 Task: Add a condition where "Ticket status Contains at least one of the following Open" in new tickets in your groups.
Action: Mouse moved to (151, 515)
Screenshot: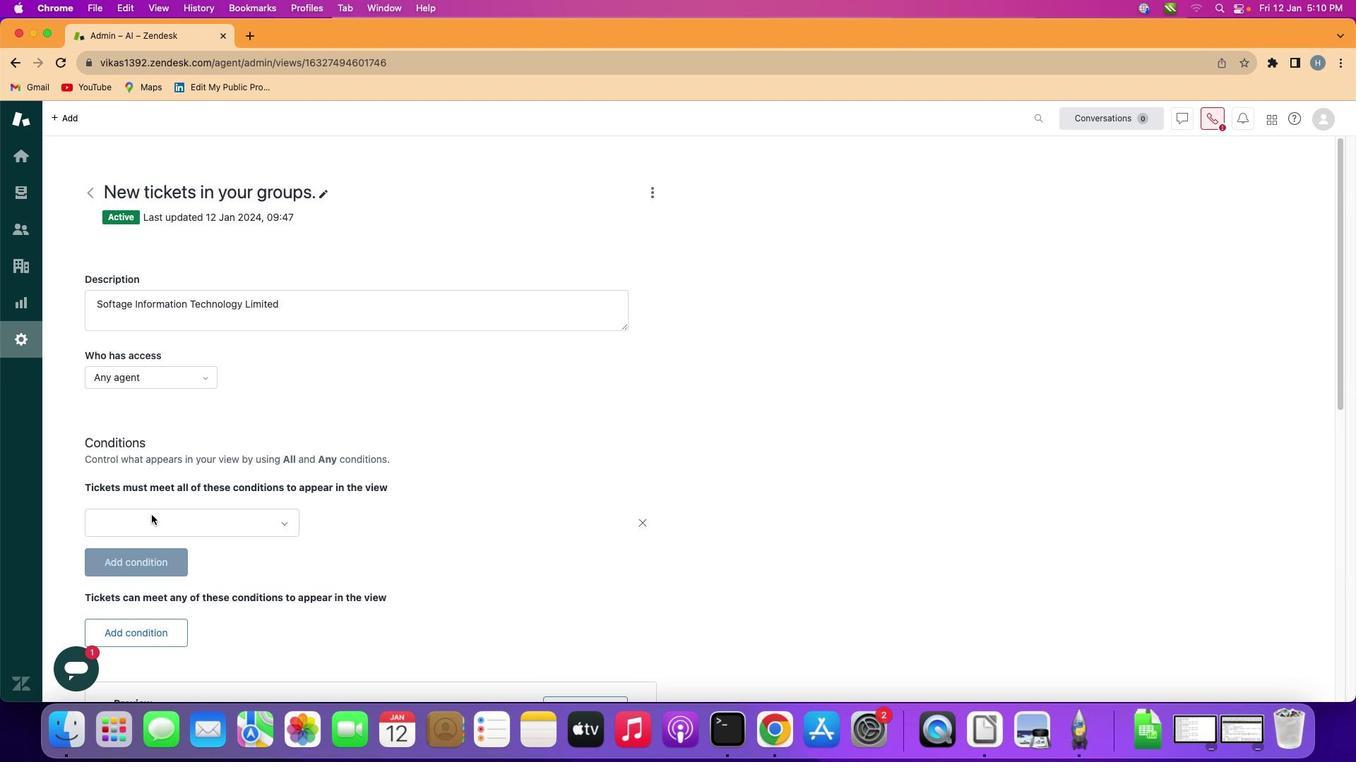 
Action: Mouse pressed left at (151, 515)
Screenshot: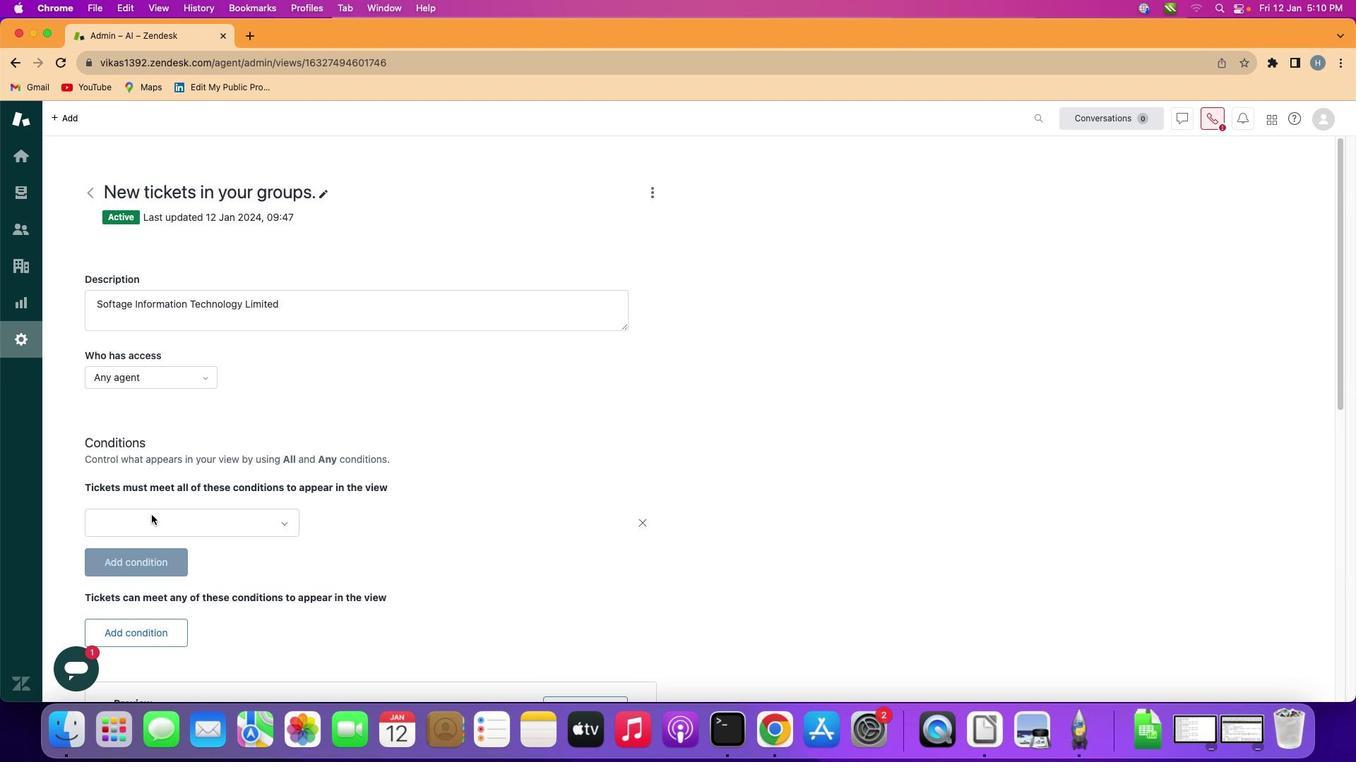 
Action: Mouse moved to (217, 520)
Screenshot: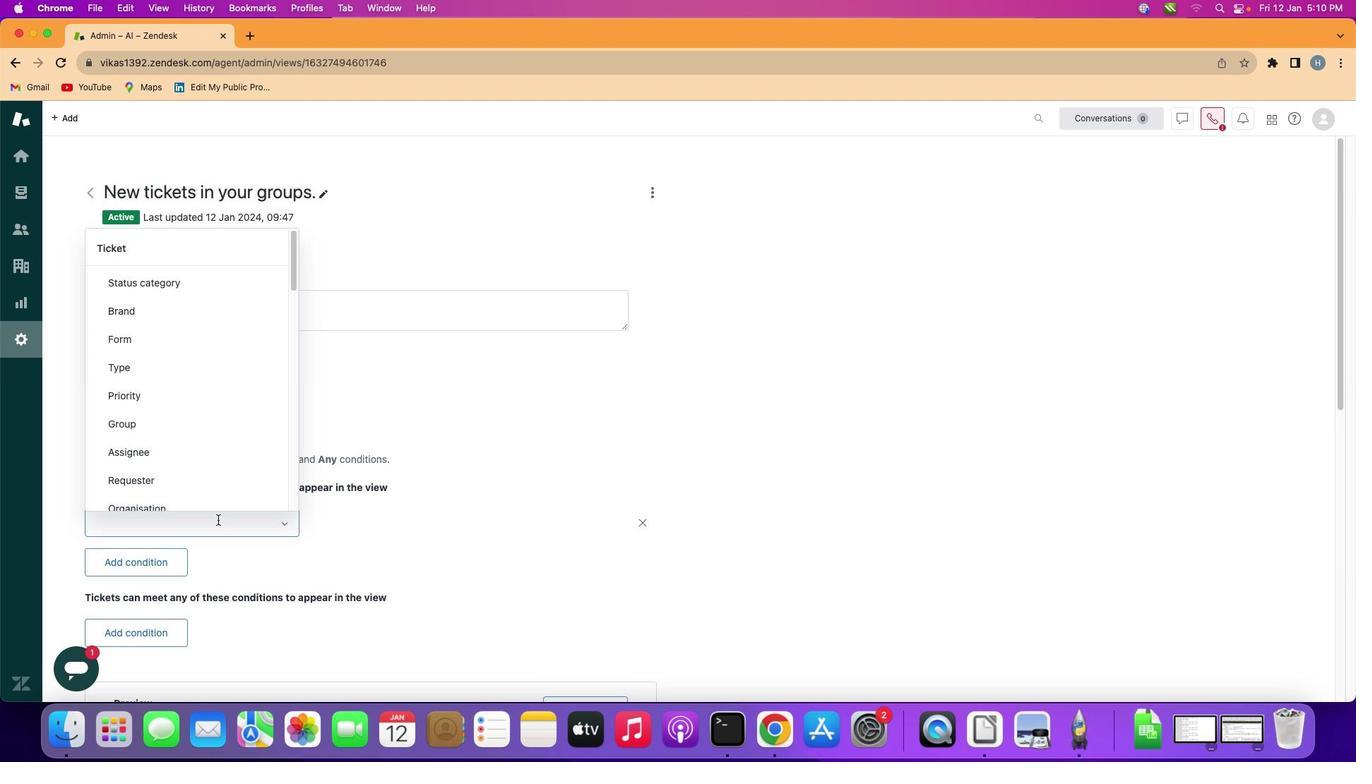 
Action: Mouse pressed left at (217, 520)
Screenshot: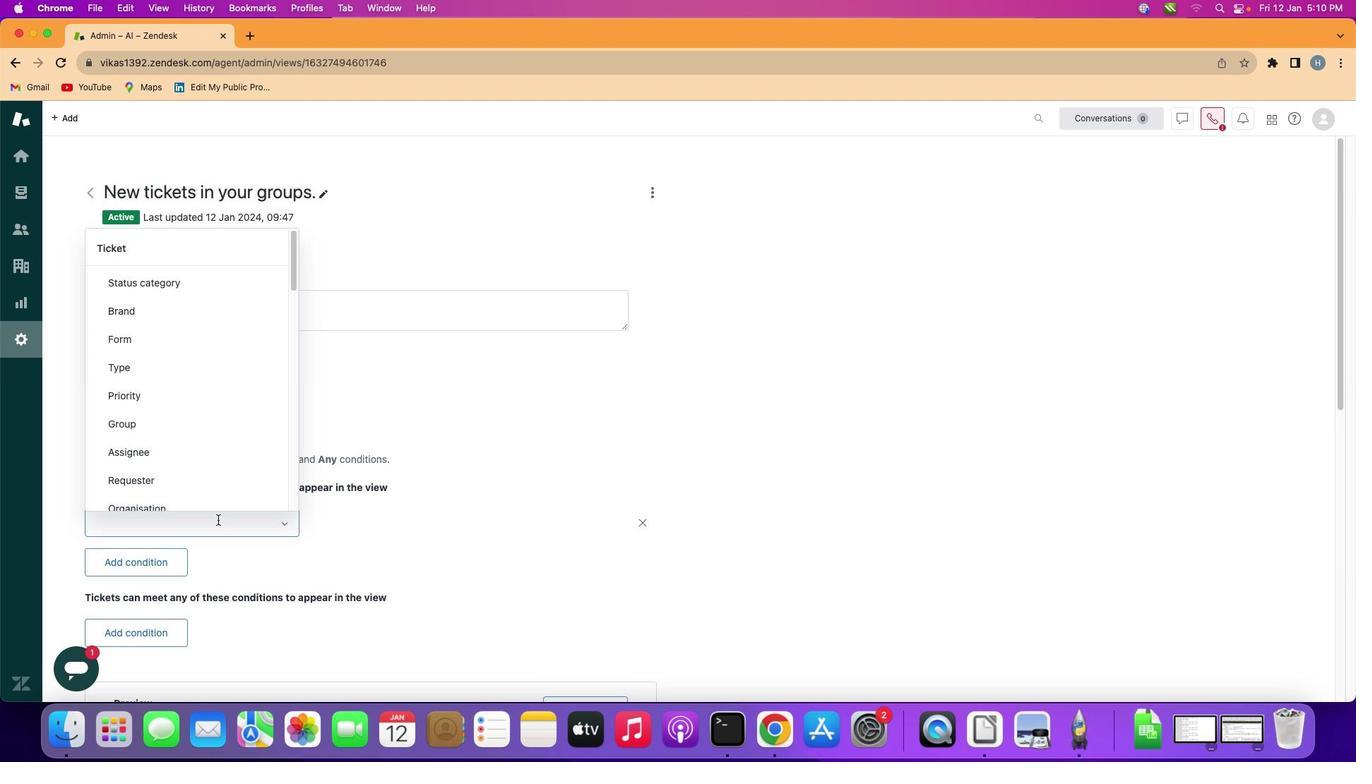 
Action: Mouse moved to (192, 393)
Screenshot: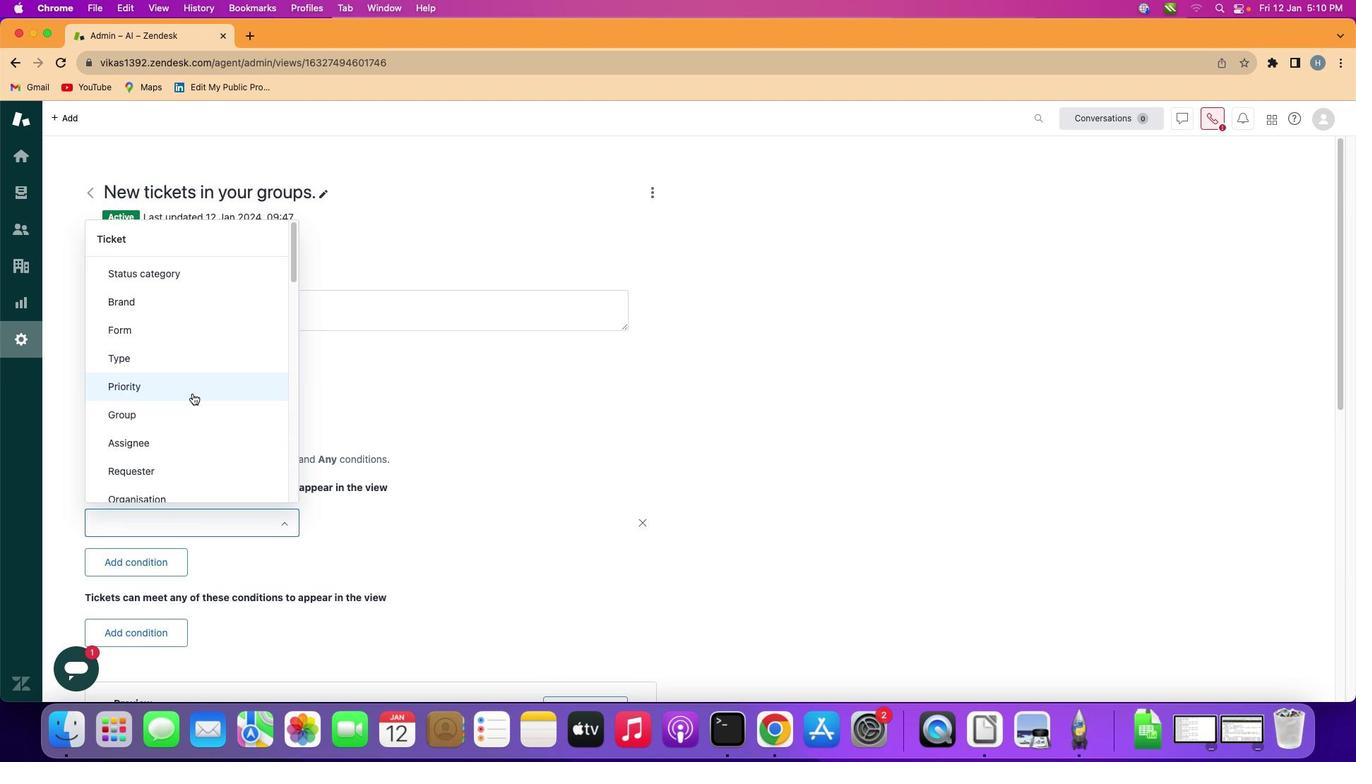 
Action: Mouse scrolled (192, 393) with delta (0, 0)
Screenshot: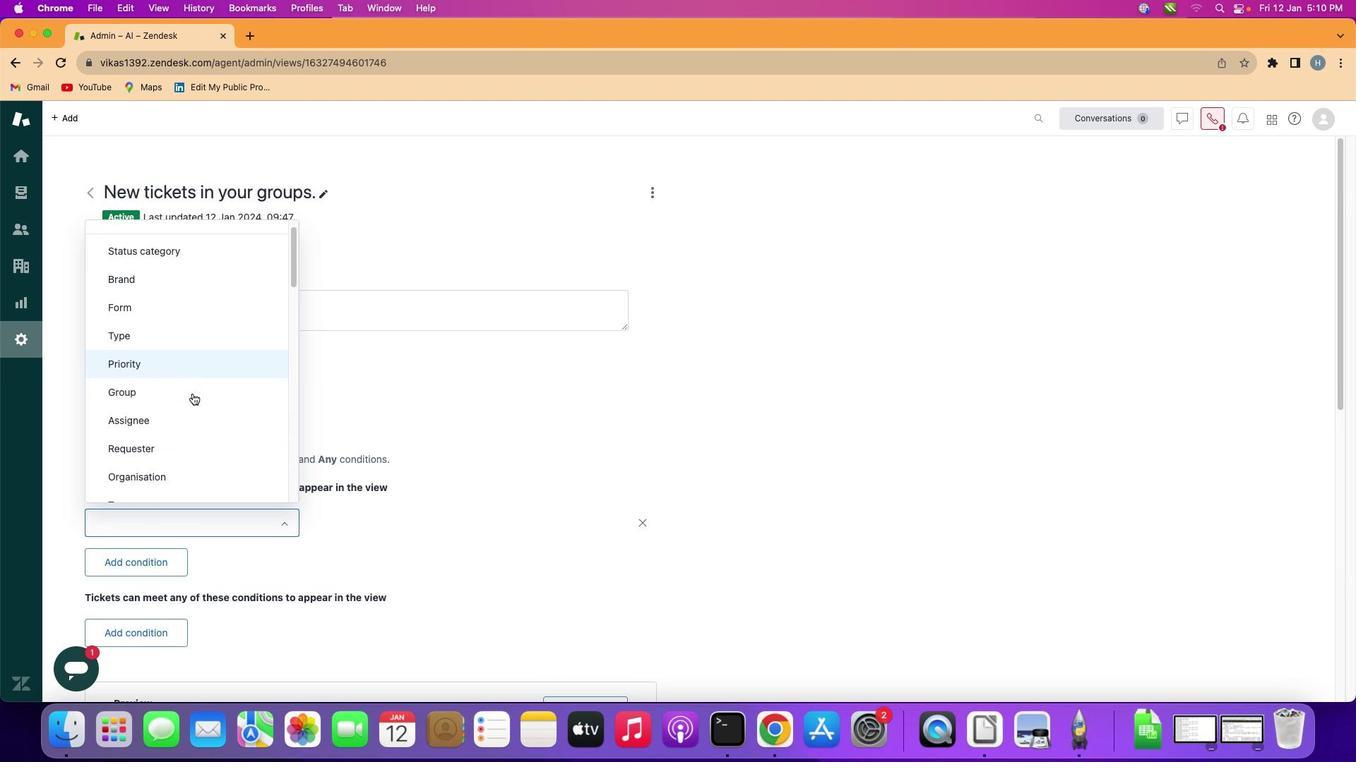 
Action: Mouse scrolled (192, 393) with delta (0, 0)
Screenshot: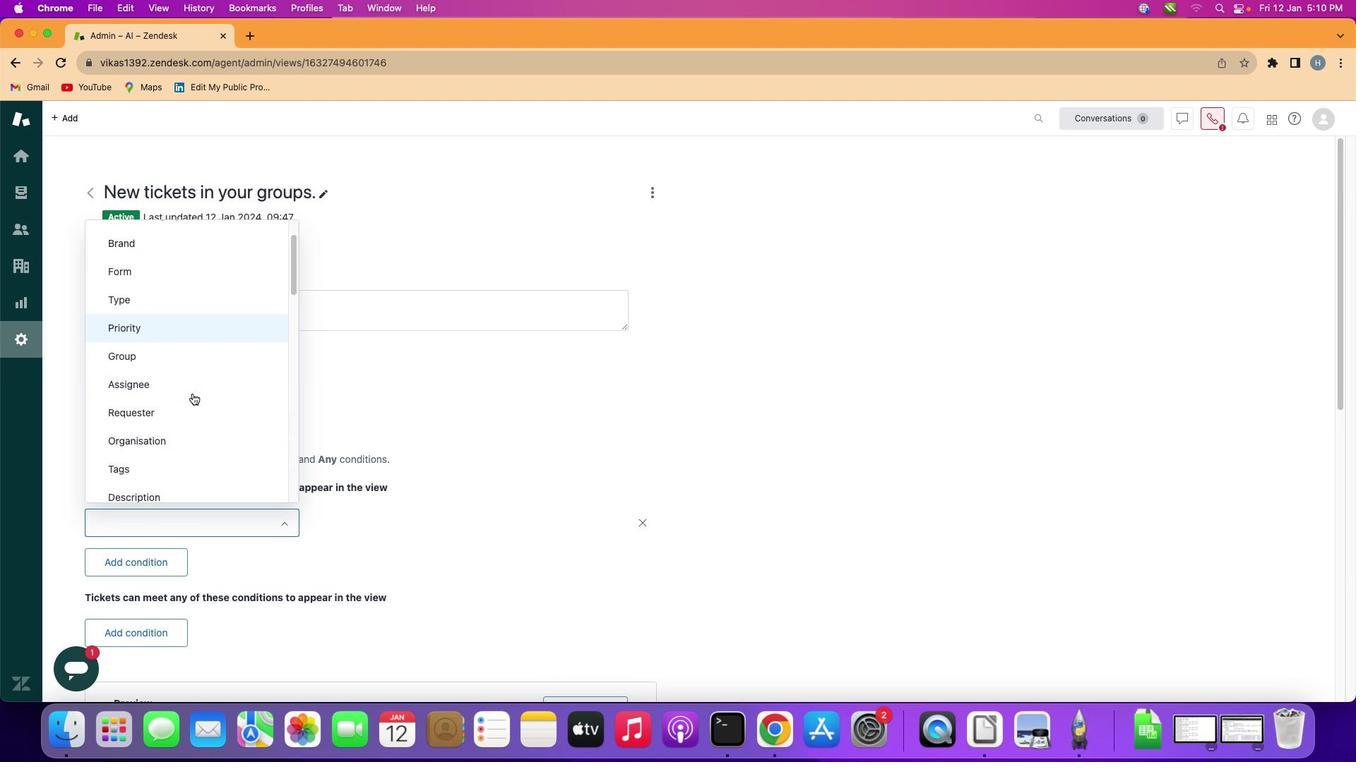 
Action: Mouse scrolled (192, 393) with delta (0, -1)
Screenshot: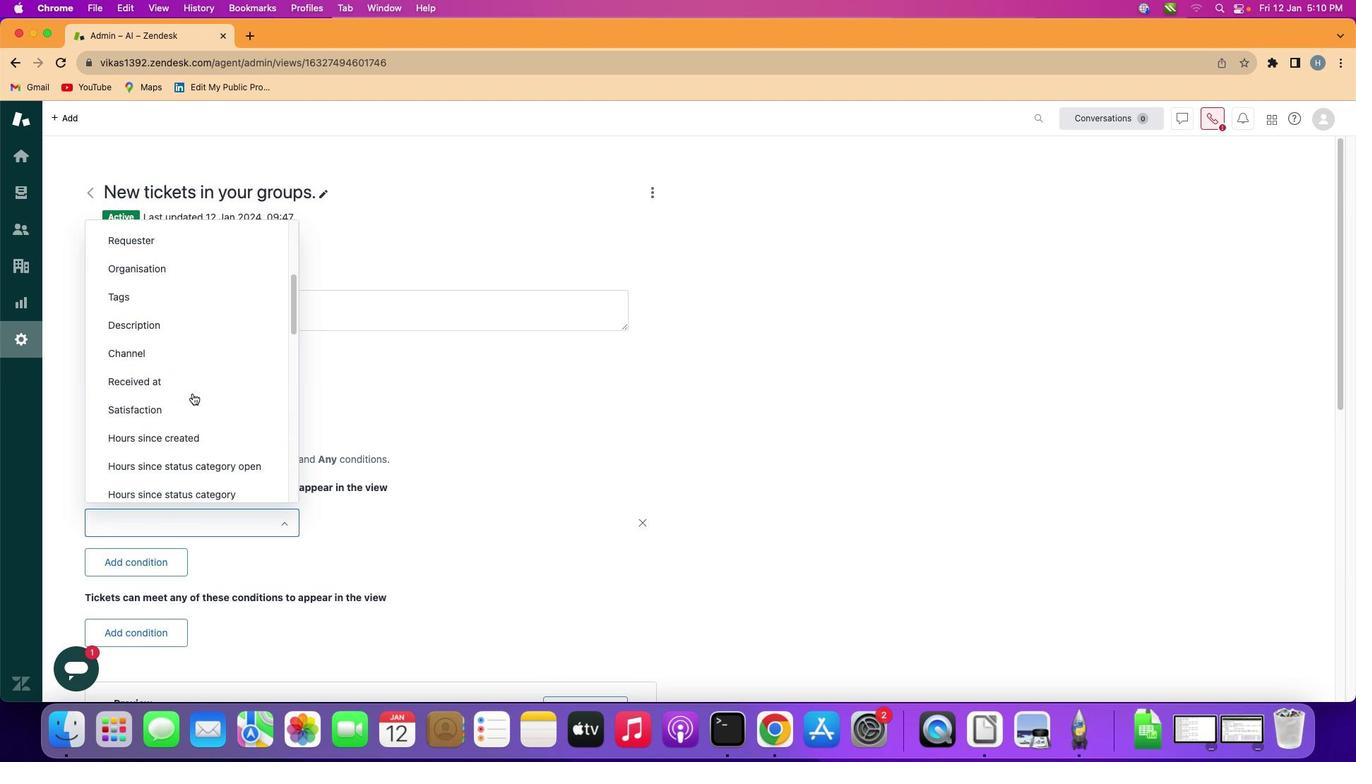 
Action: Mouse scrolled (192, 393) with delta (0, -2)
Screenshot: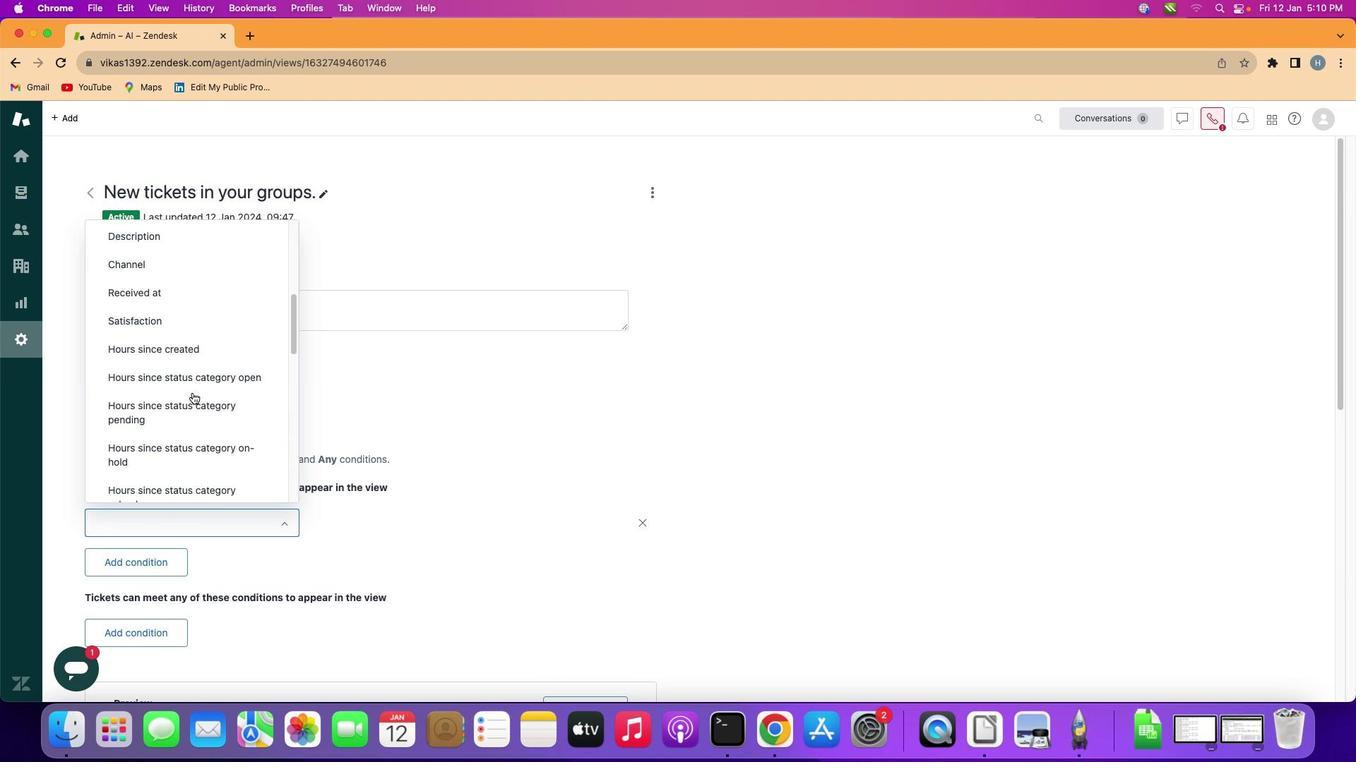 
Action: Mouse scrolled (192, 393) with delta (0, -2)
Screenshot: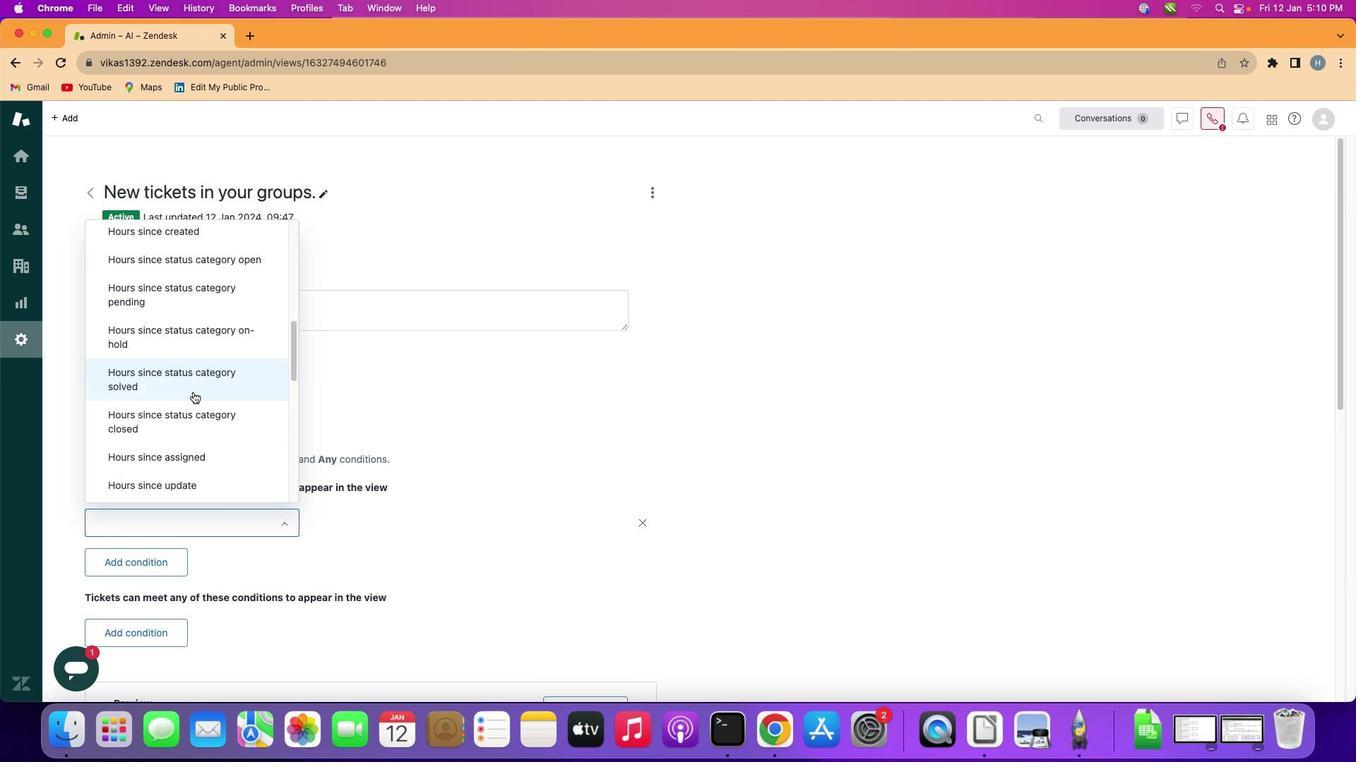 
Action: Mouse scrolled (192, 393) with delta (0, -3)
Screenshot: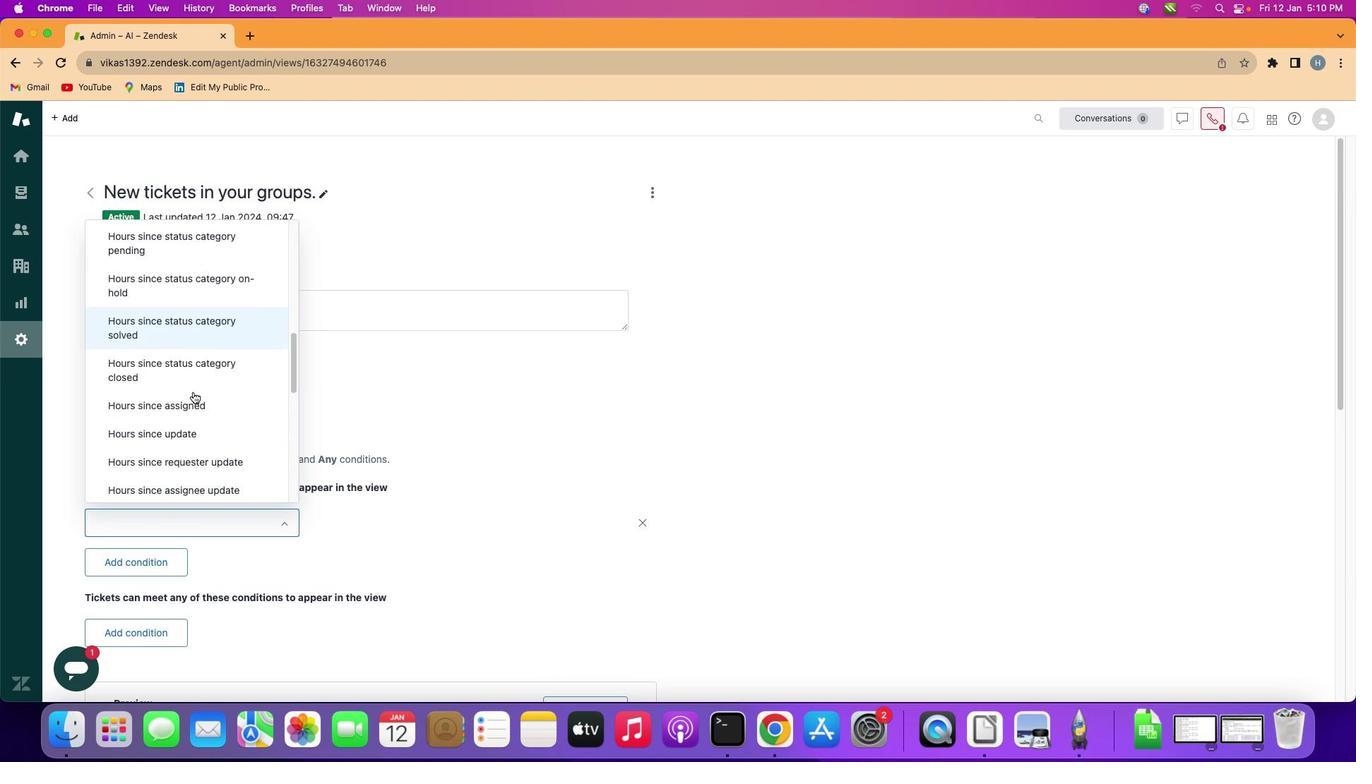 
Action: Mouse moved to (192, 392)
Screenshot: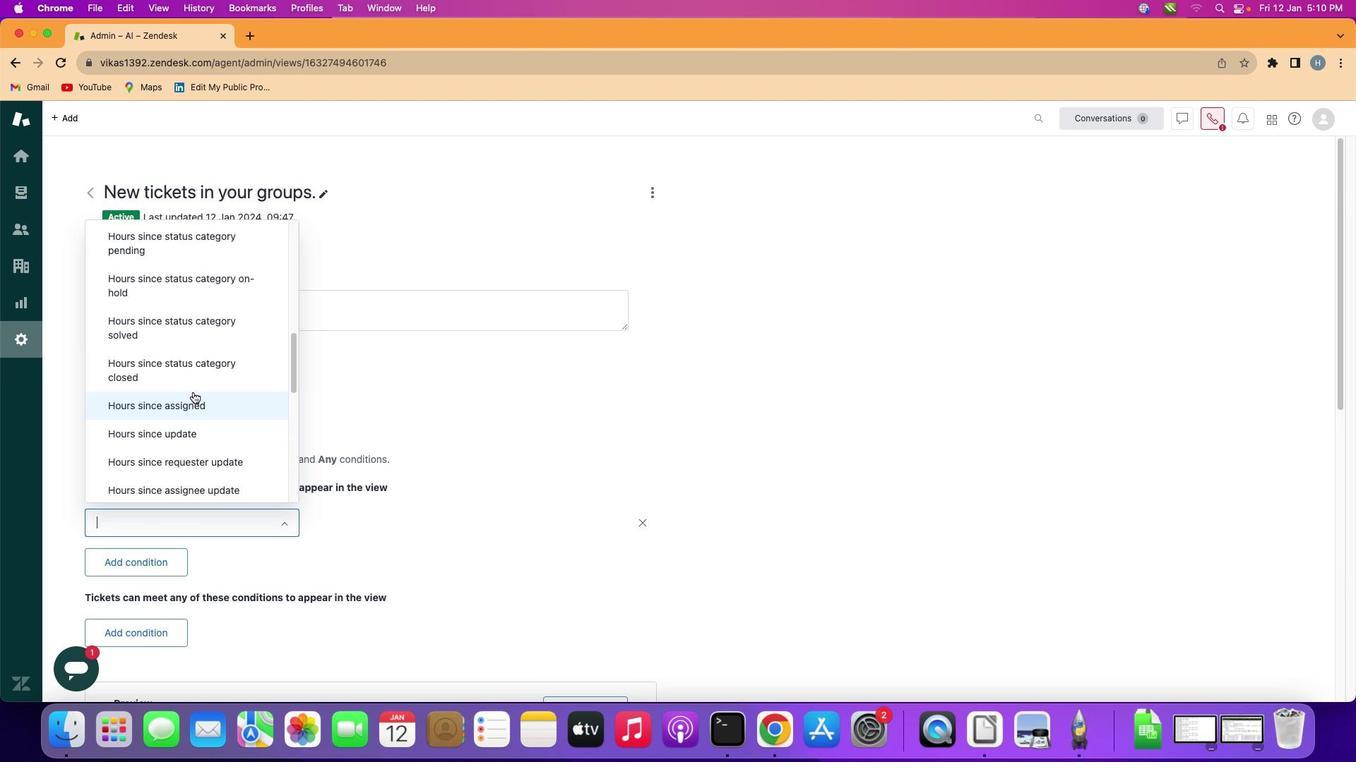 
Action: Mouse scrolled (192, 392) with delta (0, 0)
Screenshot: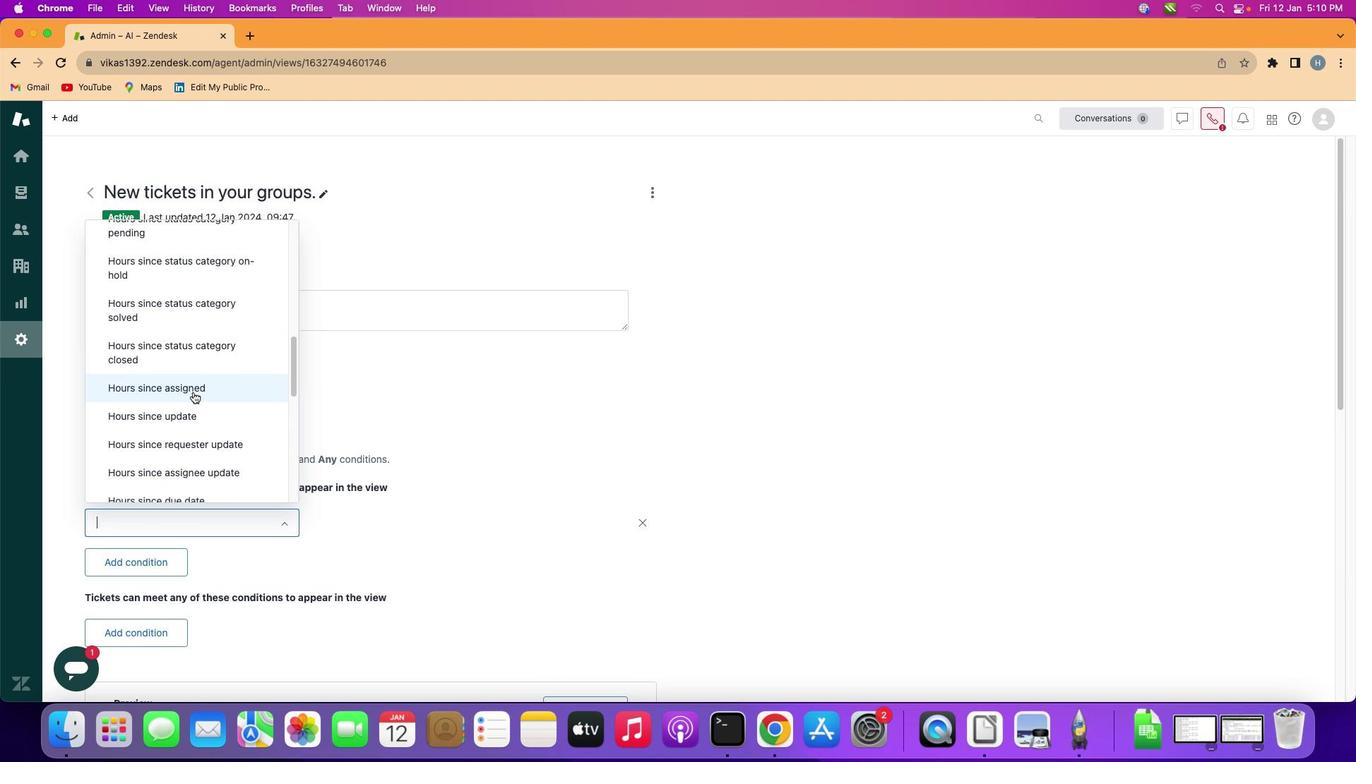 
Action: Mouse scrolled (192, 392) with delta (0, 0)
Screenshot: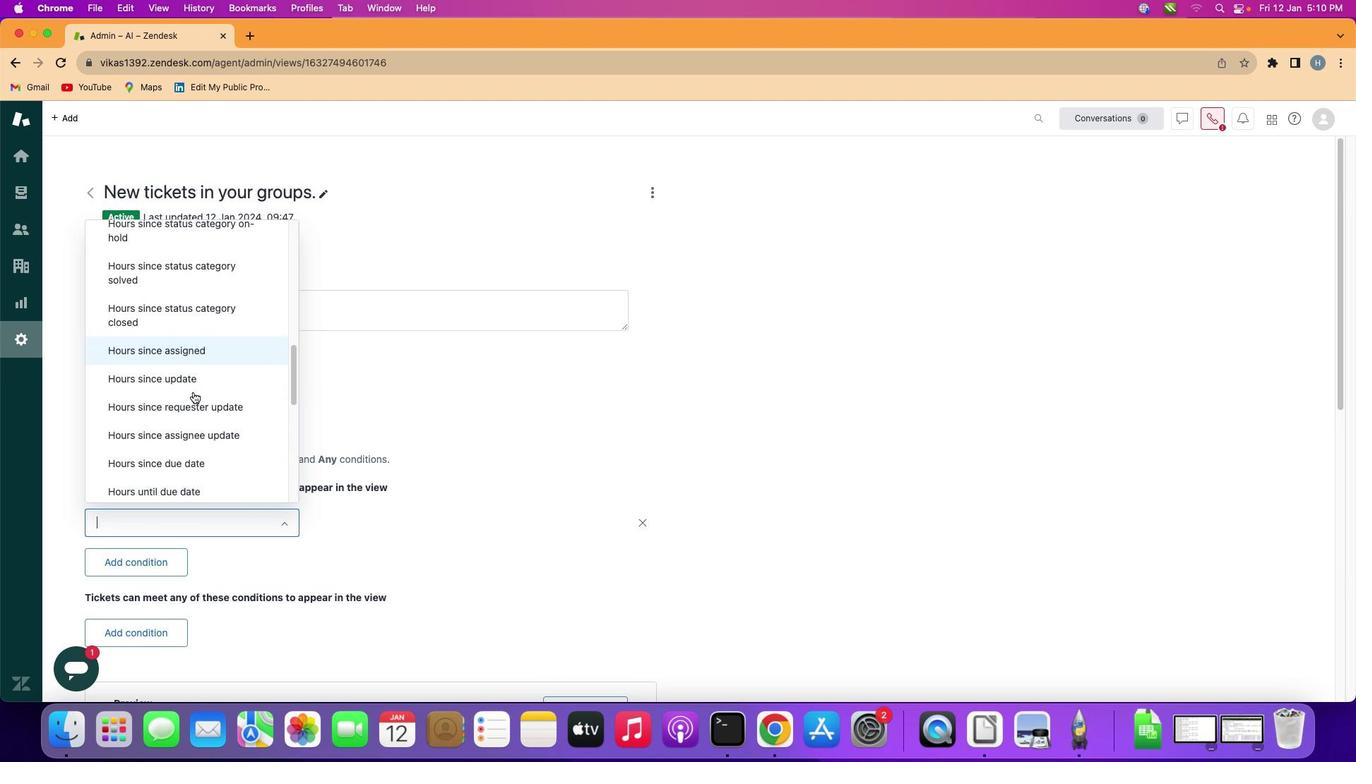 
Action: Mouse scrolled (192, 392) with delta (0, 0)
Screenshot: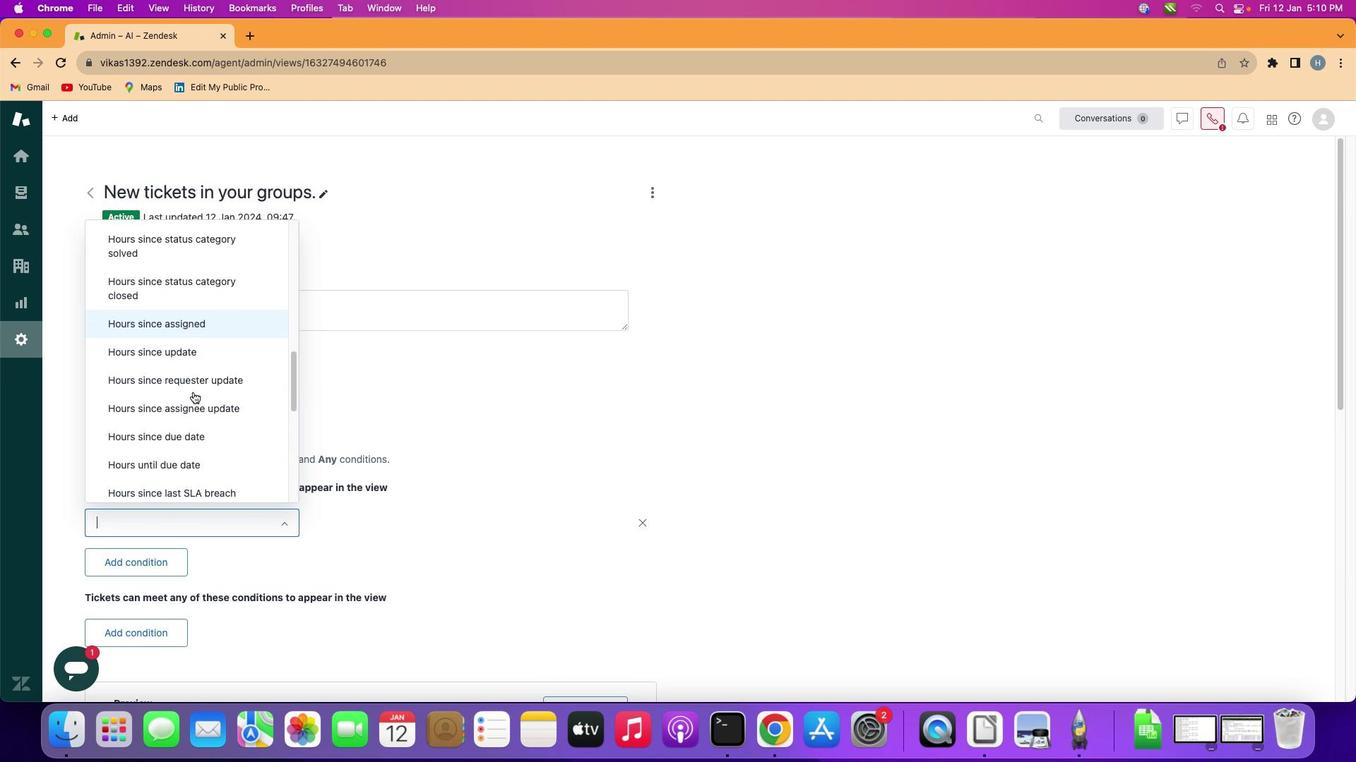 
Action: Mouse scrolled (192, 392) with delta (0, -1)
Screenshot: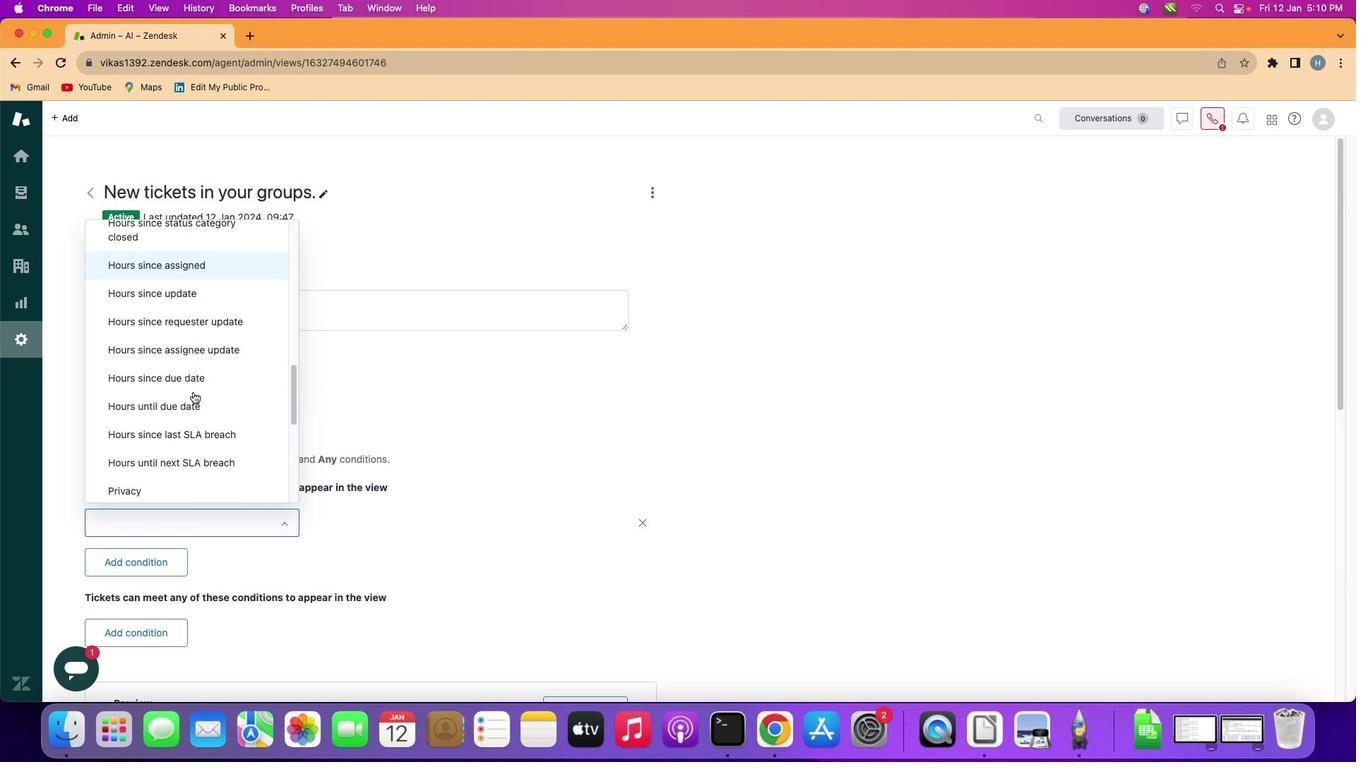 
Action: Mouse scrolled (192, 392) with delta (0, -1)
Screenshot: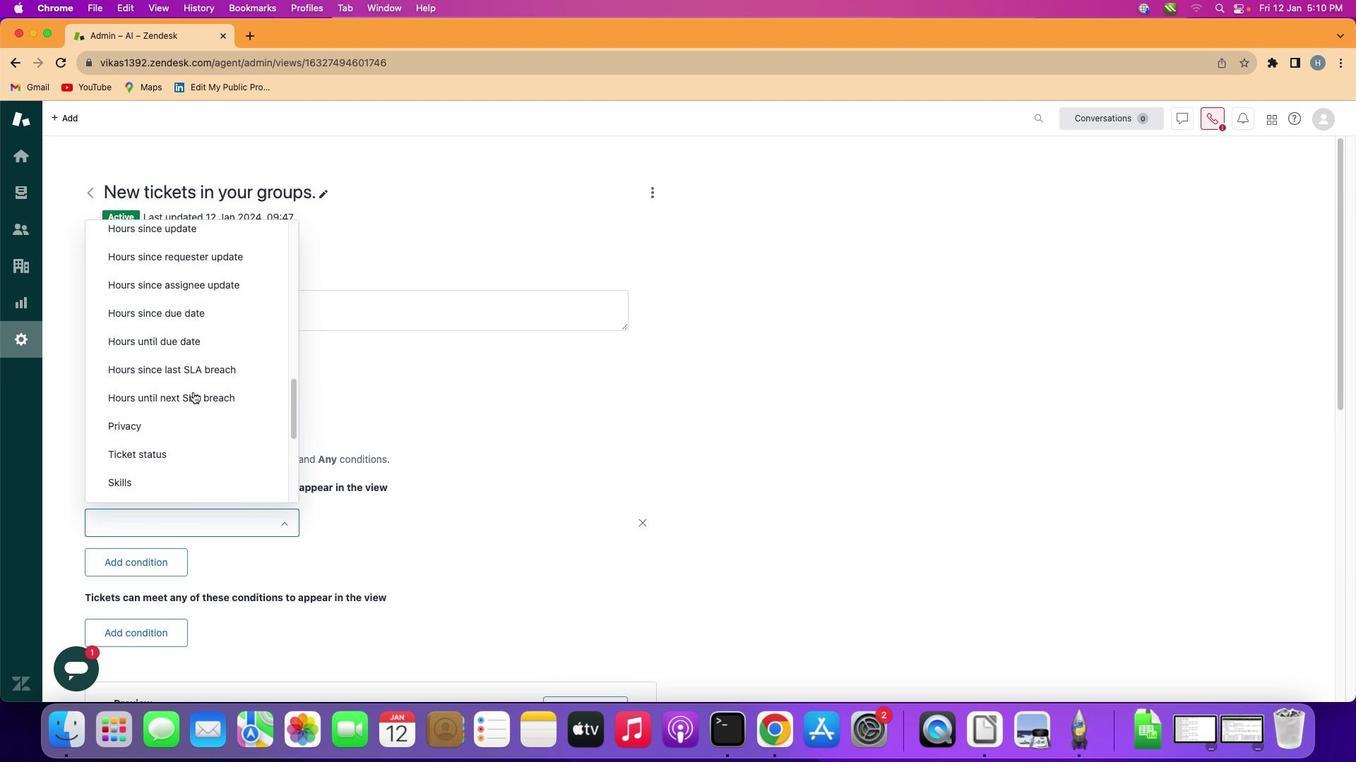 
Action: Mouse moved to (194, 409)
Screenshot: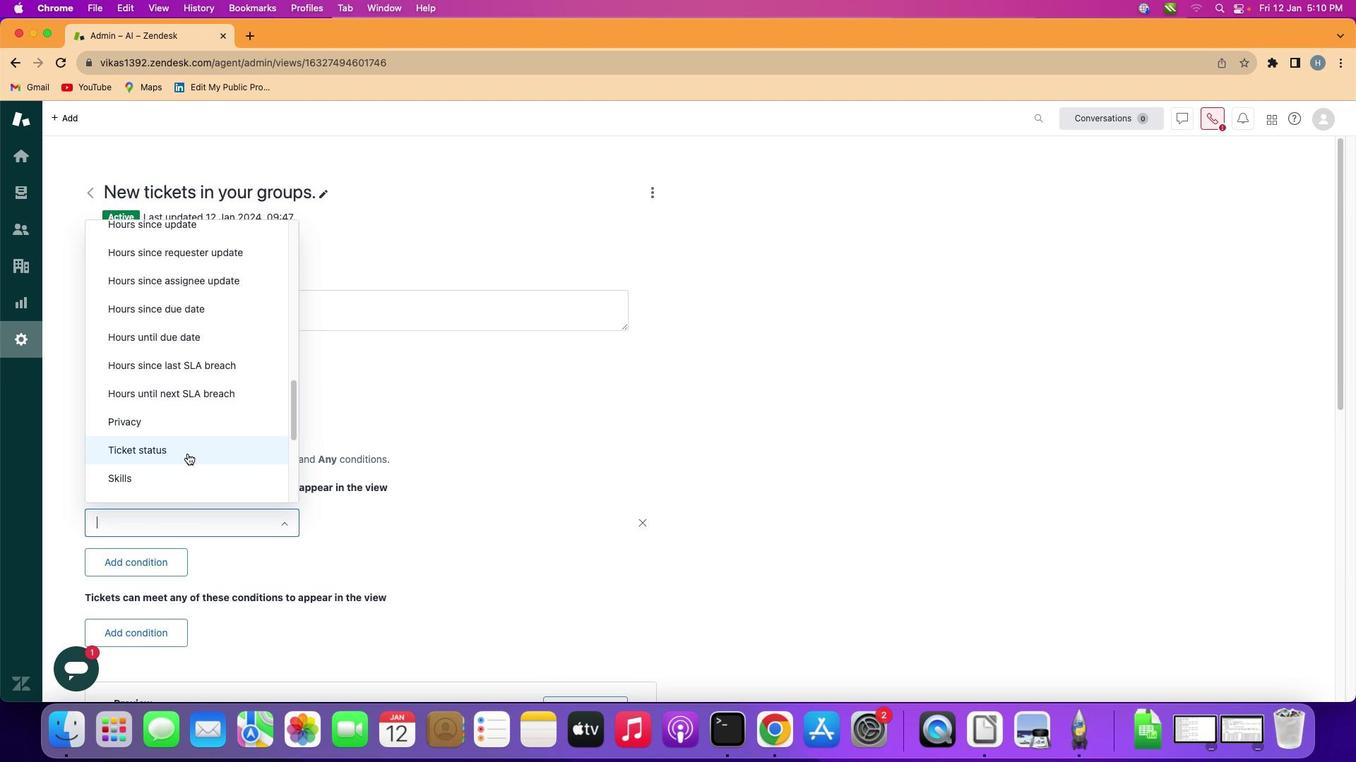 
Action: Mouse scrolled (194, 409) with delta (0, 0)
Screenshot: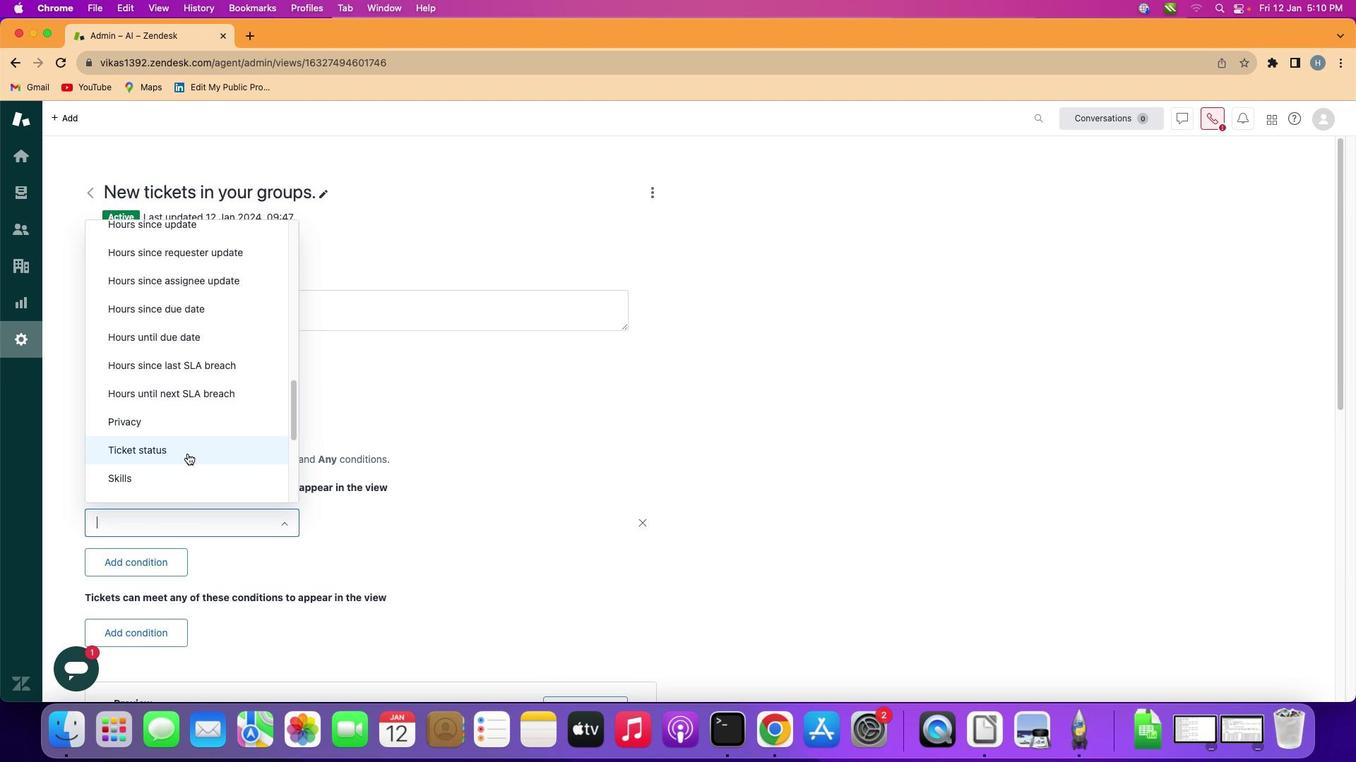 
Action: Mouse moved to (188, 454)
Screenshot: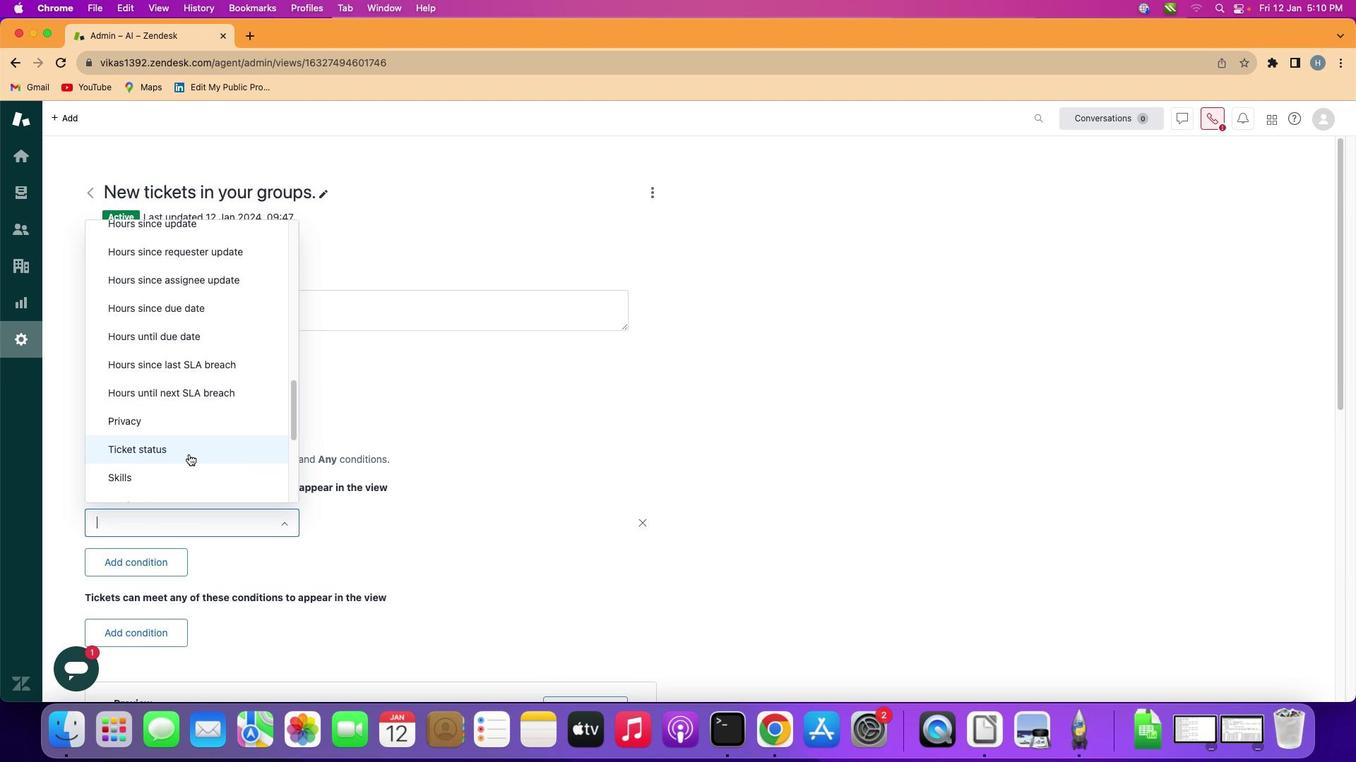 
Action: Mouse pressed left at (188, 454)
Screenshot: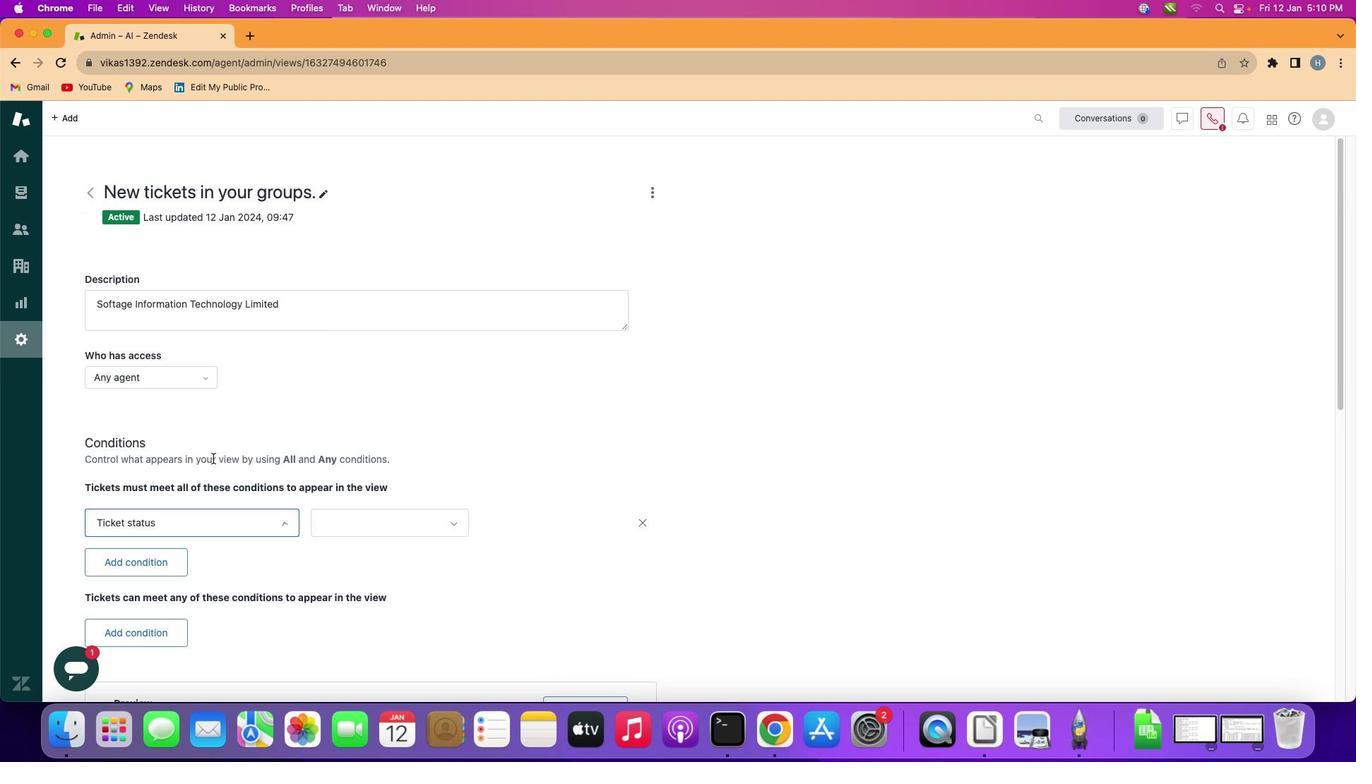 
Action: Mouse moved to (377, 523)
Screenshot: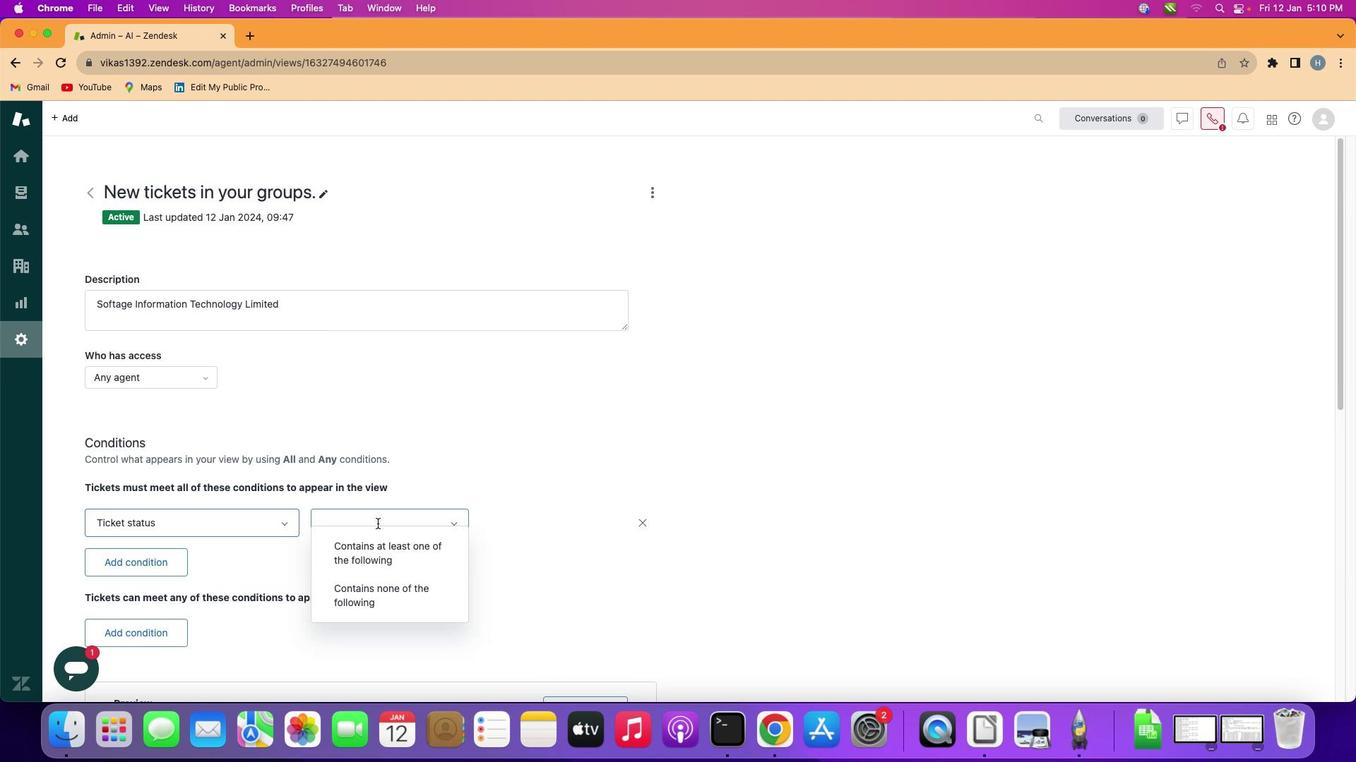 
Action: Mouse pressed left at (377, 523)
Screenshot: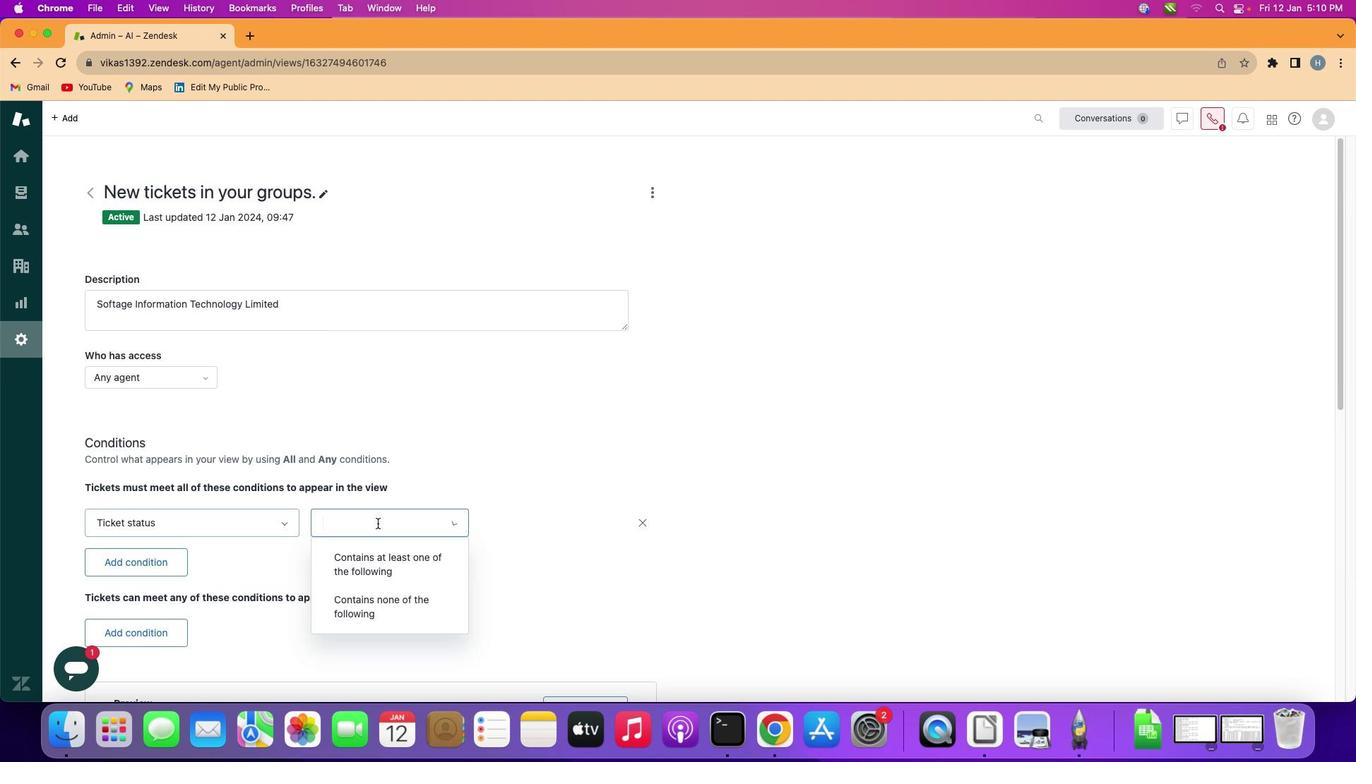 
Action: Mouse moved to (385, 569)
Screenshot: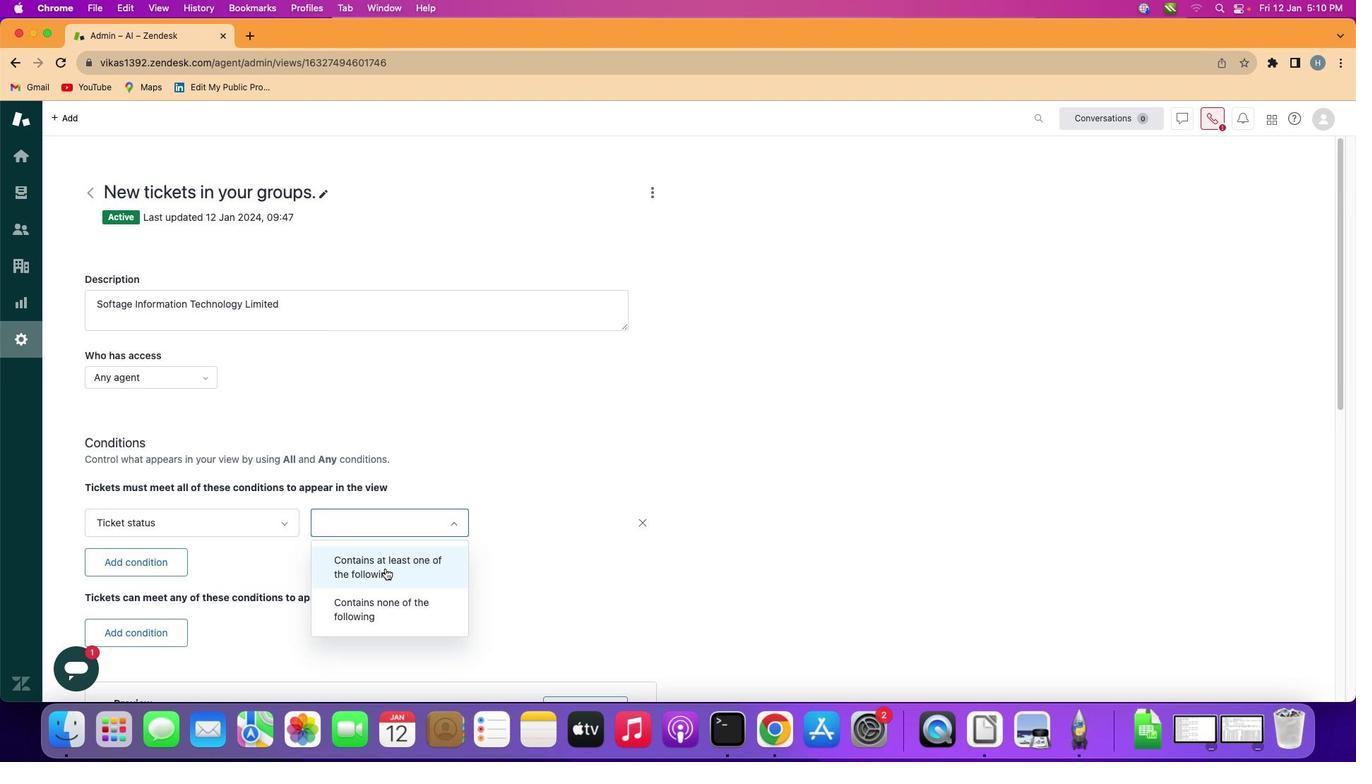 
Action: Mouse pressed left at (385, 569)
Screenshot: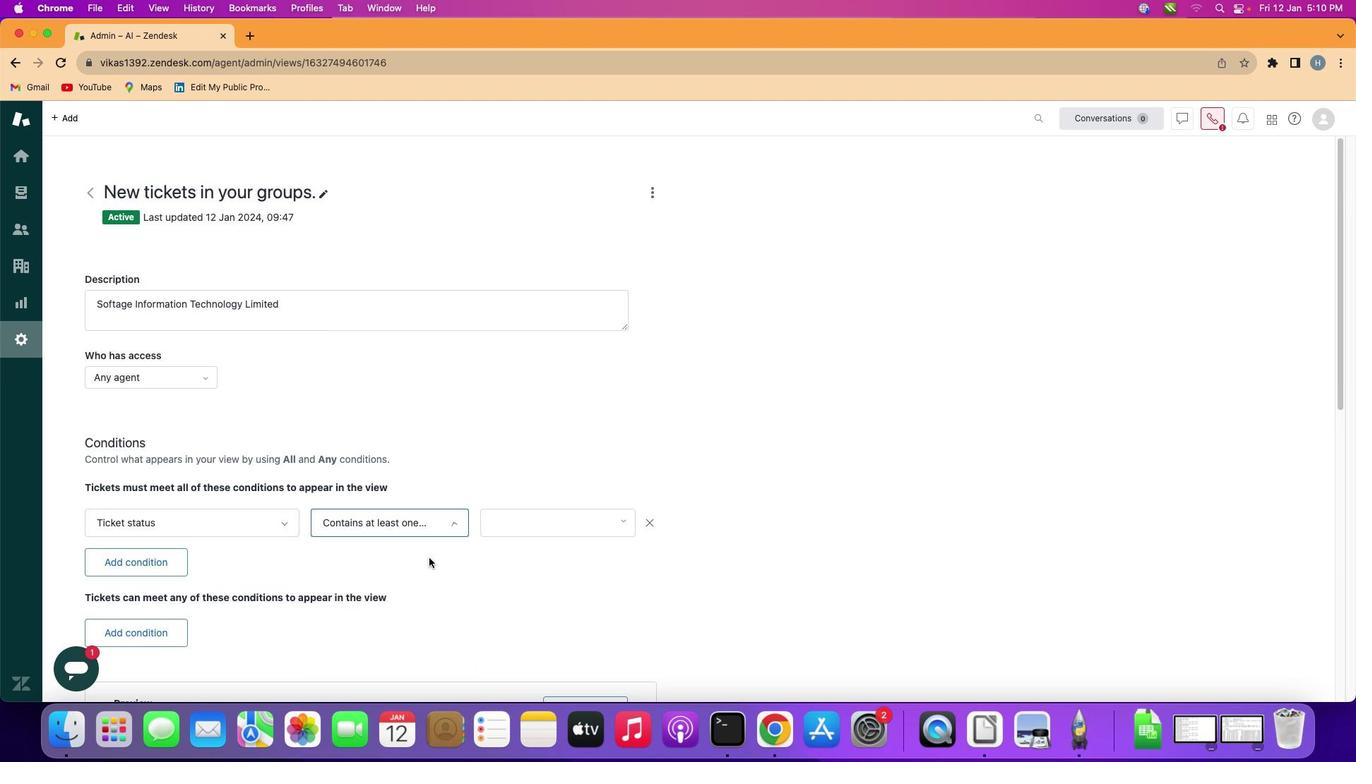 
Action: Mouse moved to (529, 524)
Screenshot: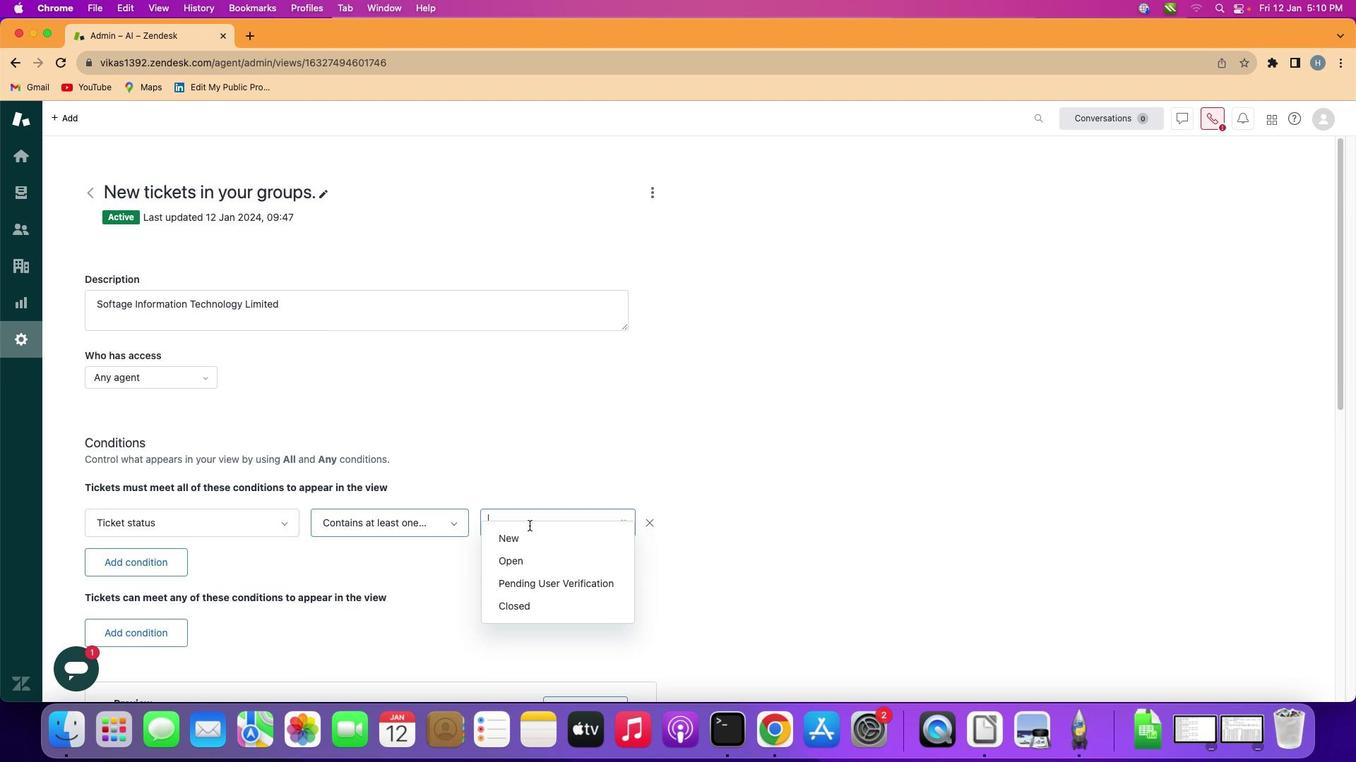 
Action: Mouse pressed left at (529, 524)
Screenshot: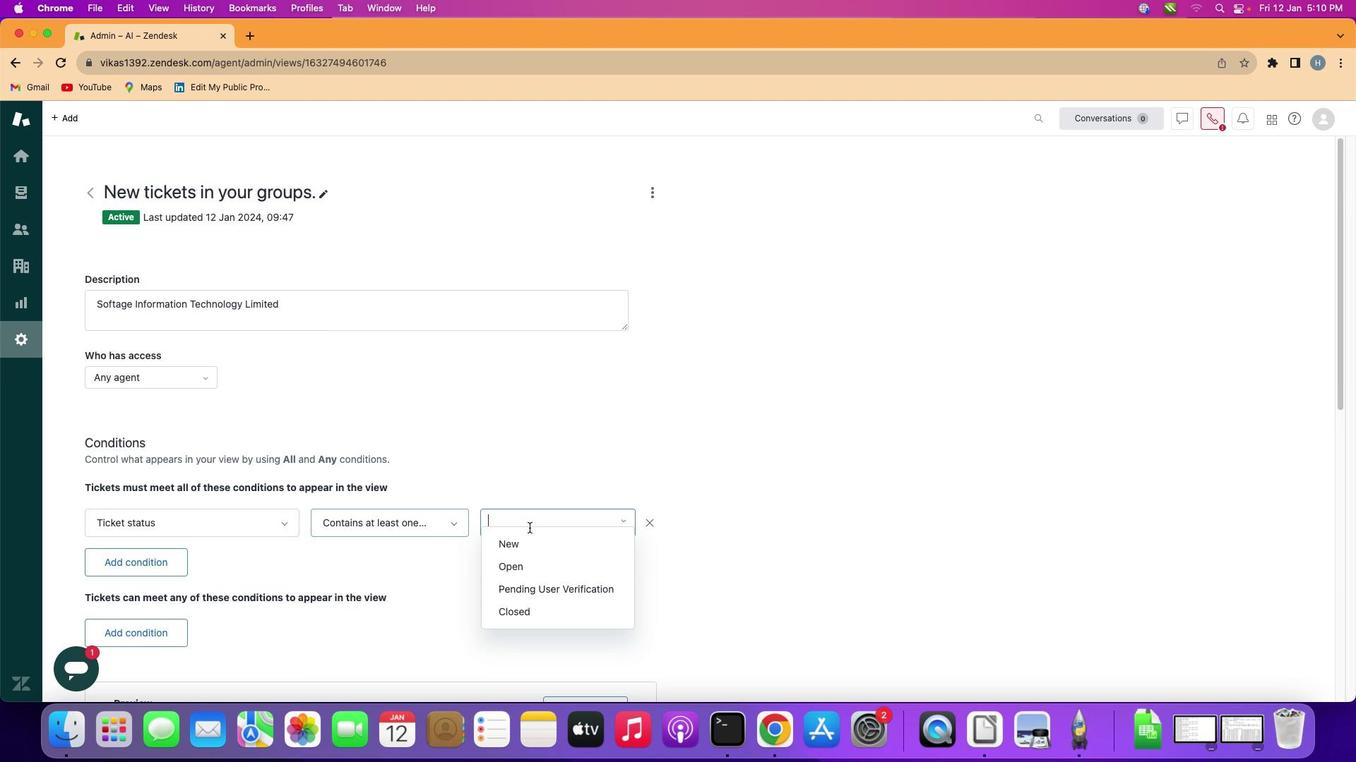 
Action: Mouse moved to (527, 565)
Screenshot: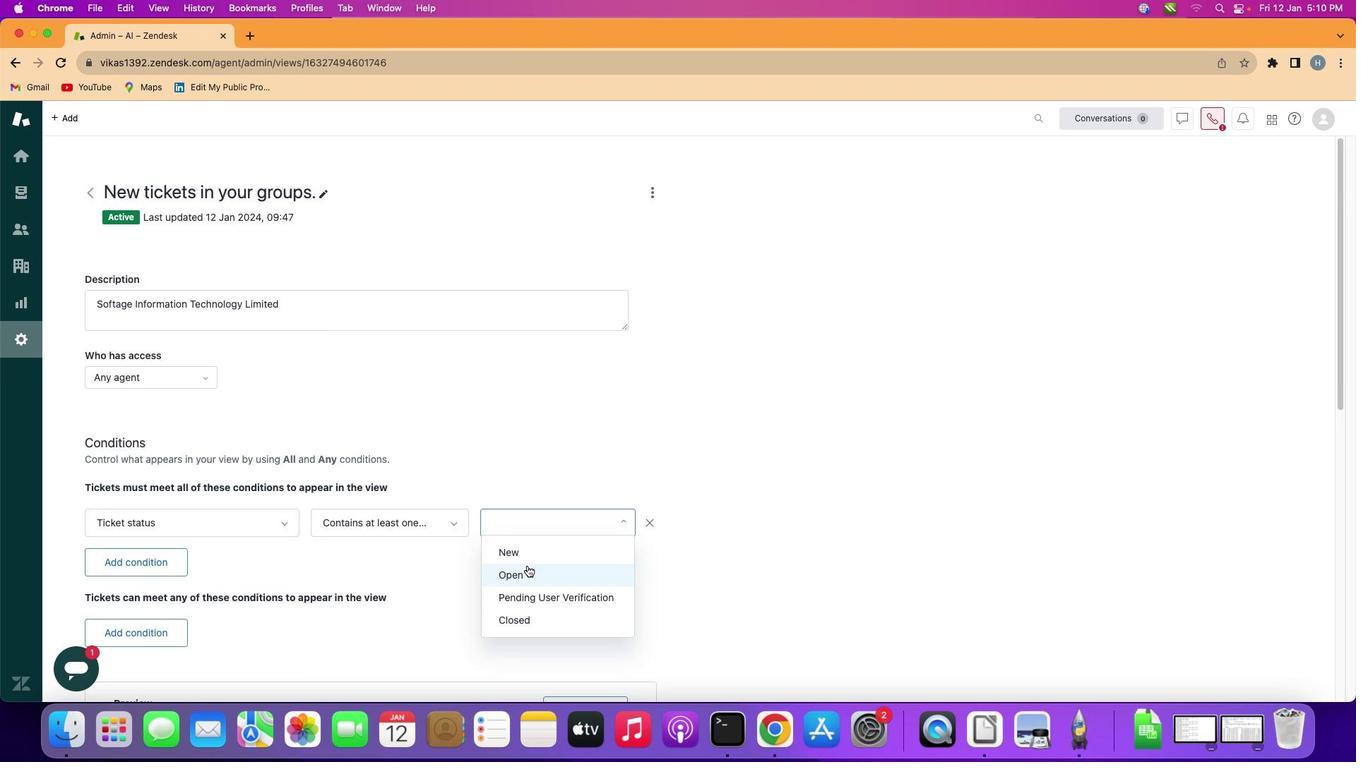 
Action: Mouse pressed left at (527, 565)
Screenshot: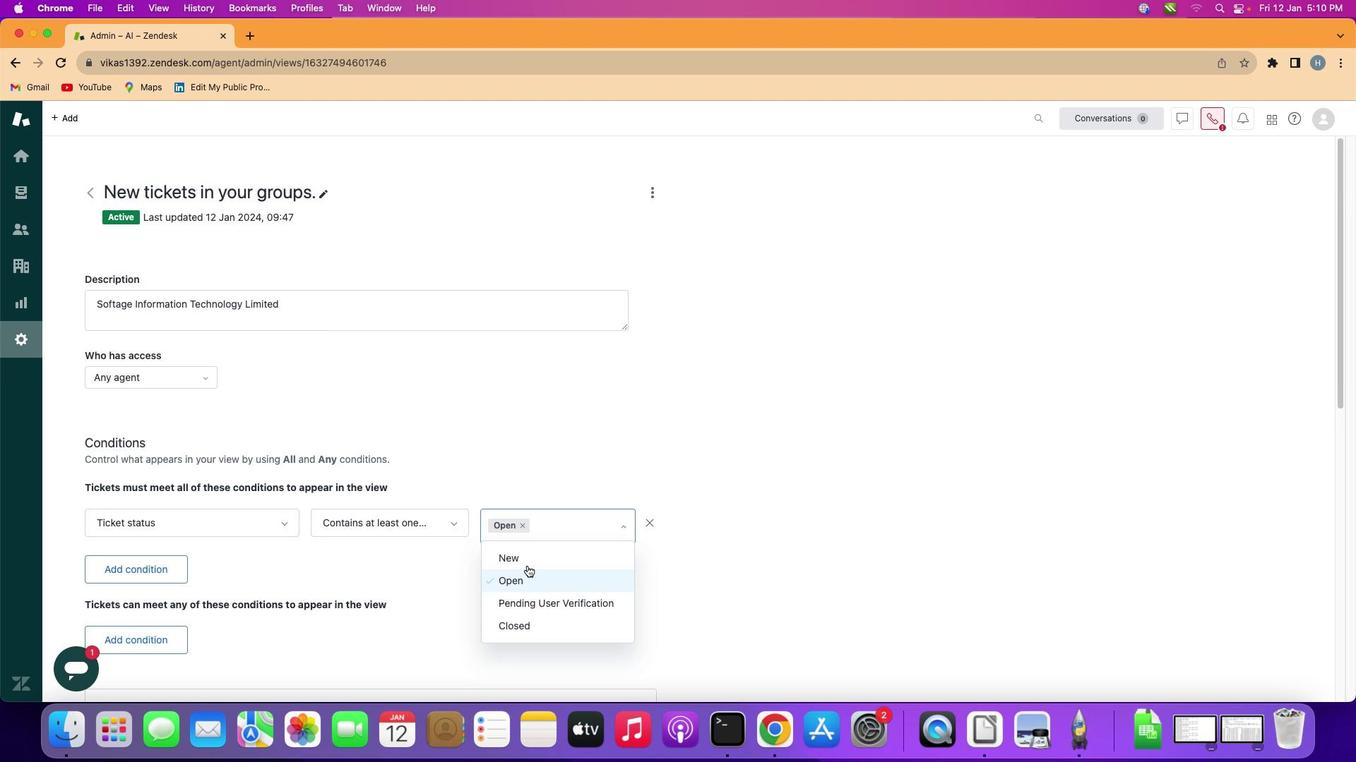 
Action: Mouse moved to (527, 566)
Screenshot: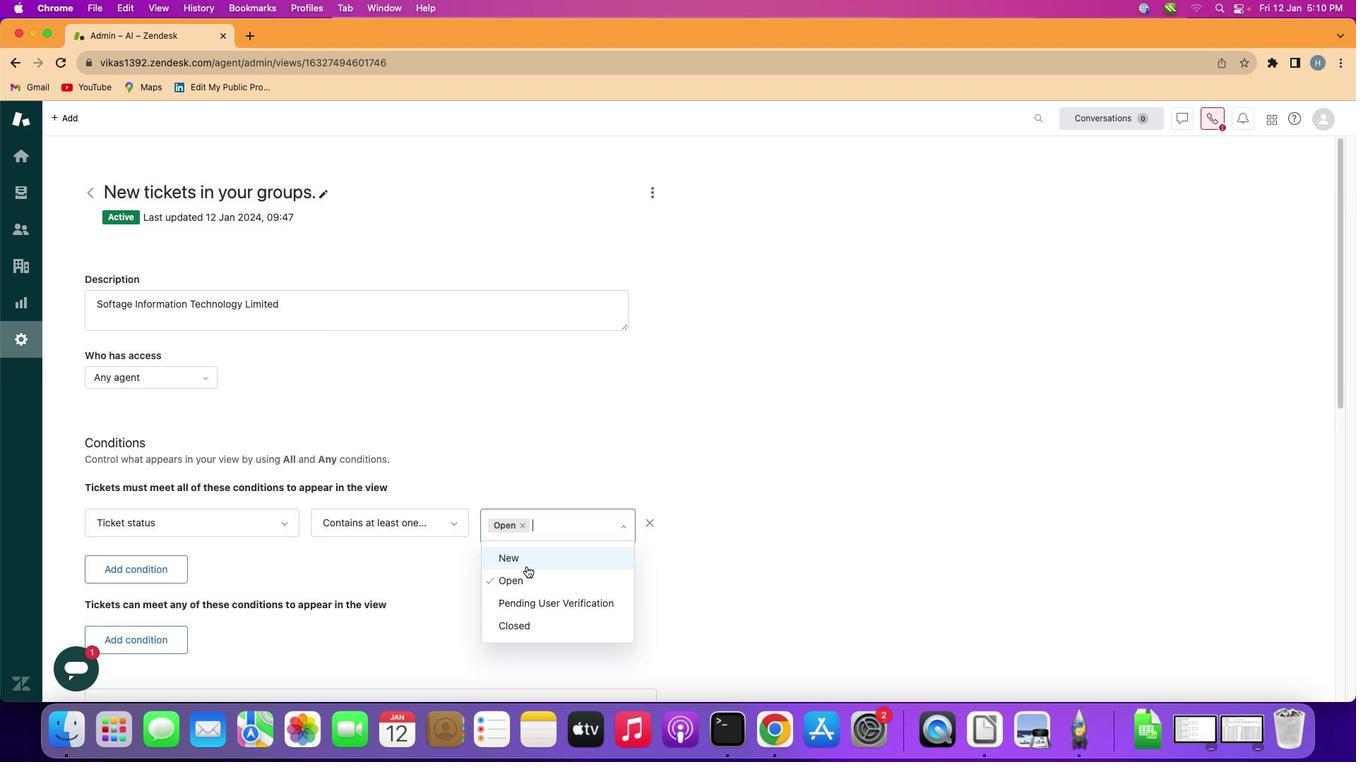 
